 Task: Create a section Code Commandos and in the section, add a milestone Incident Management Implementation in the project AgileJump
Action: Mouse moved to (321, 347)
Screenshot: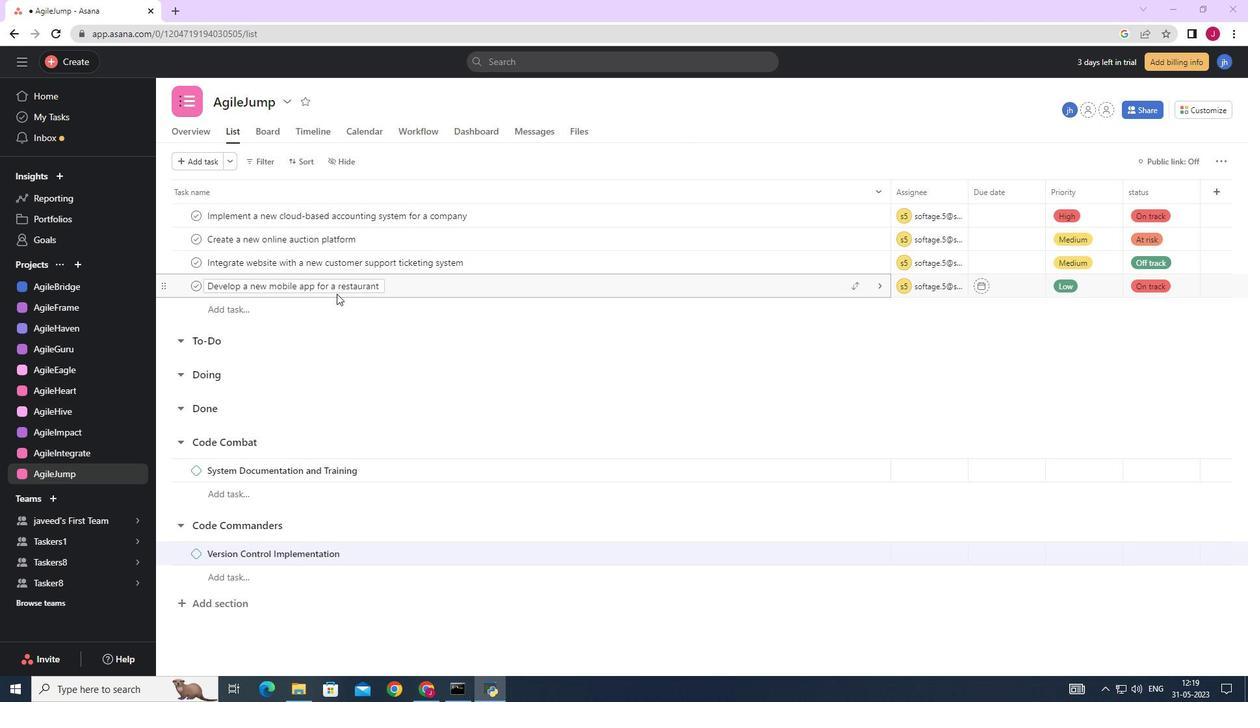 
Action: Mouse scrolled (321, 347) with delta (0, 0)
Screenshot: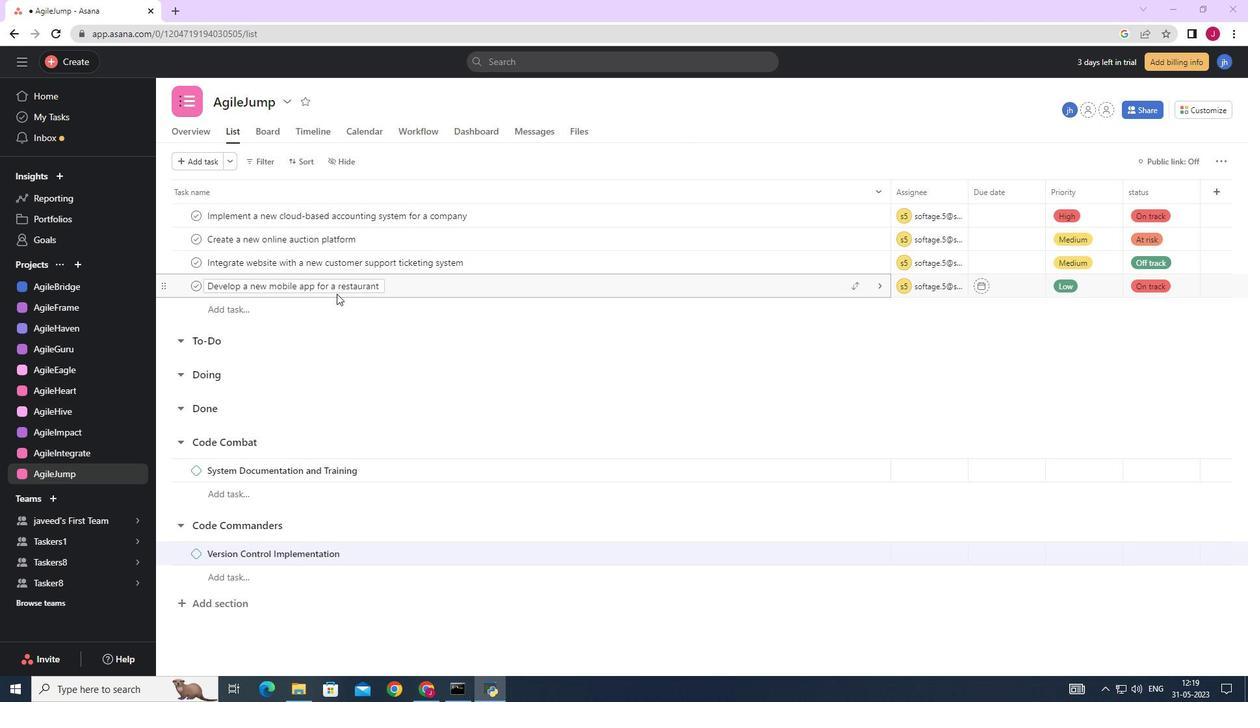 
Action: Mouse scrolled (321, 347) with delta (0, 0)
Screenshot: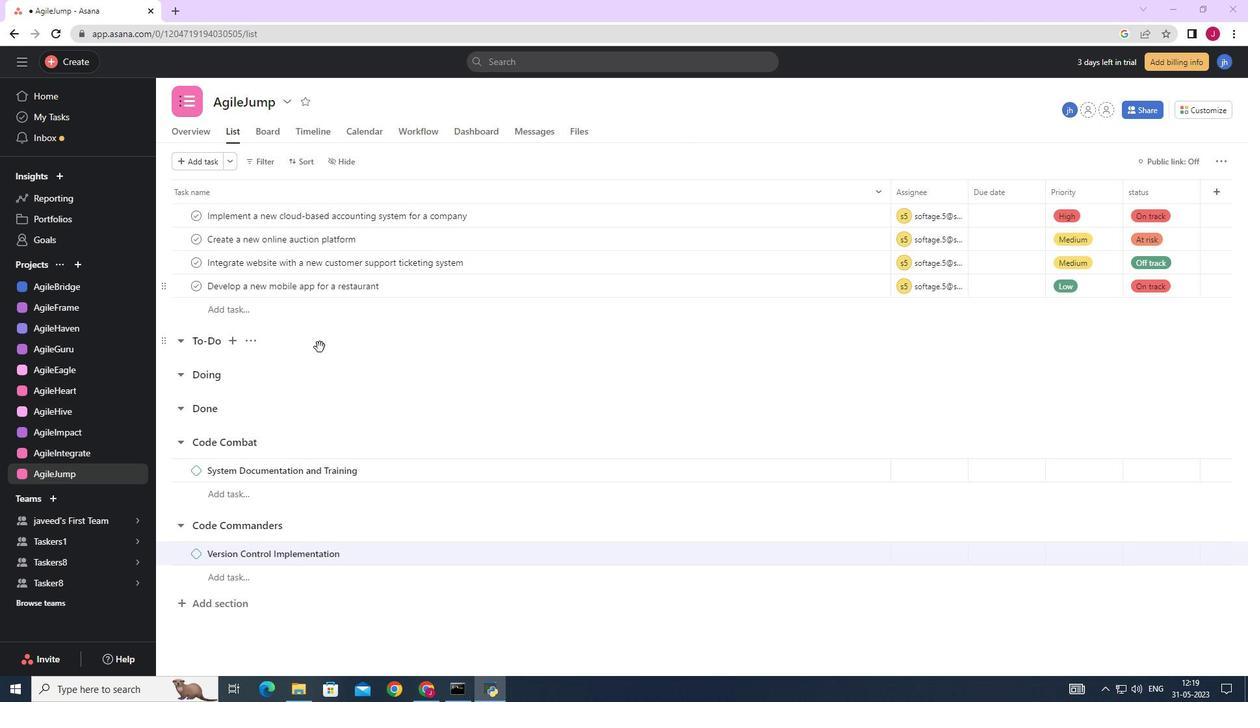 
Action: Mouse scrolled (321, 347) with delta (0, 0)
Screenshot: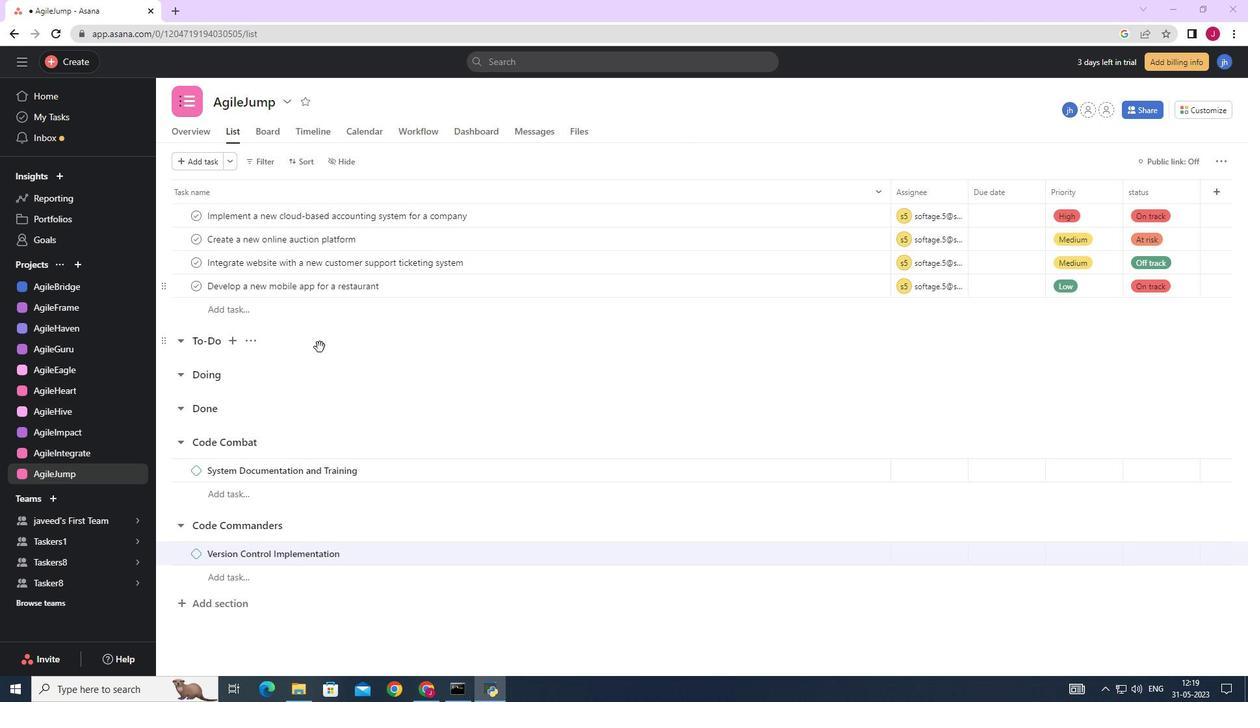 
Action: Mouse moved to (229, 604)
Screenshot: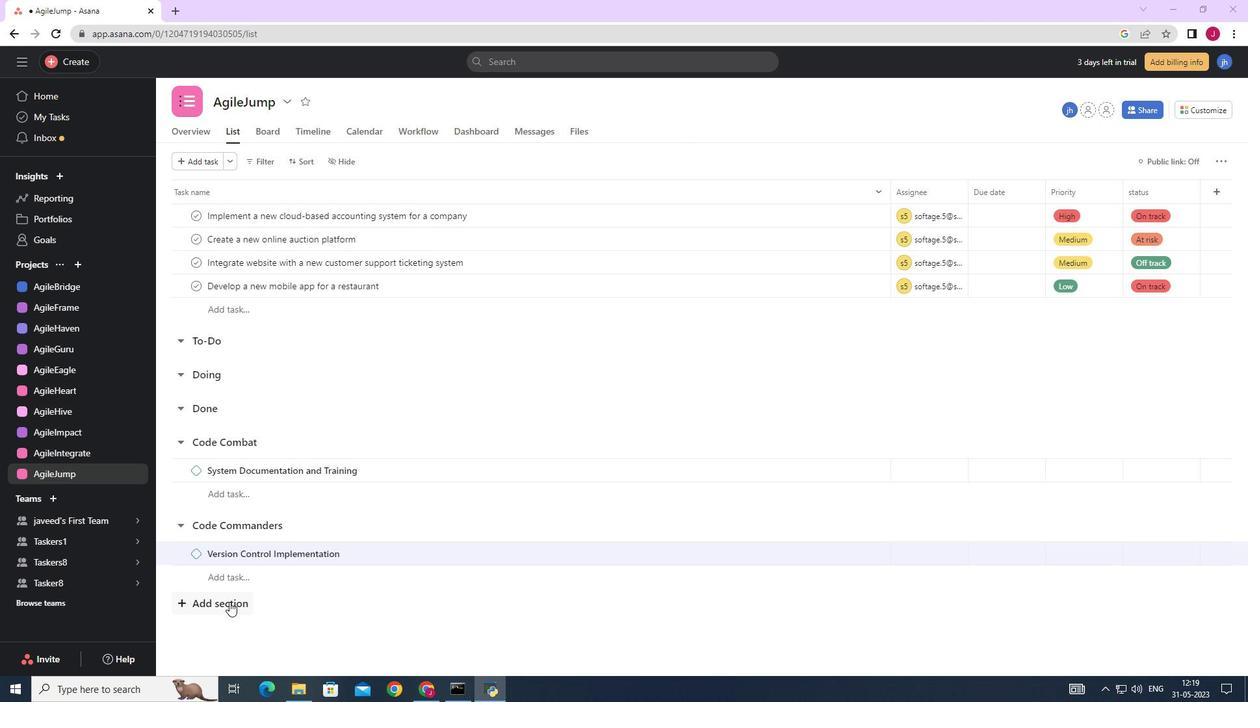 
Action: Mouse pressed left at (229, 604)
Screenshot: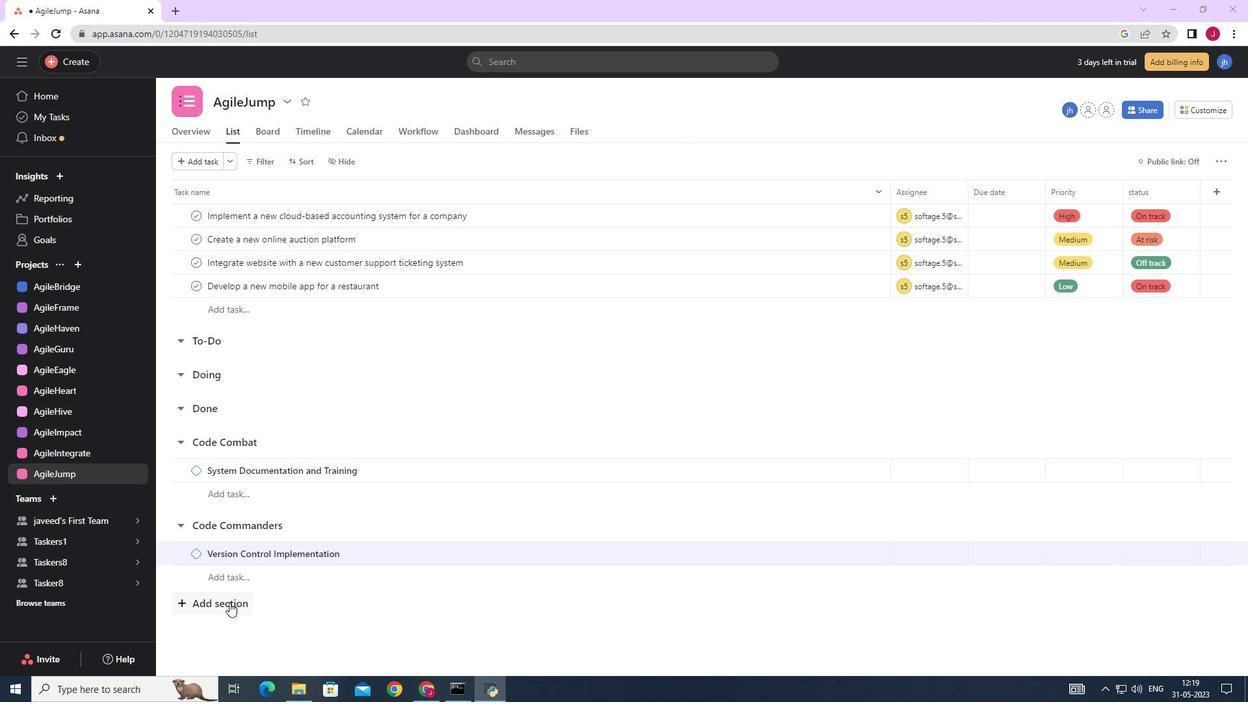 
Action: Mouse moved to (264, 569)
Screenshot: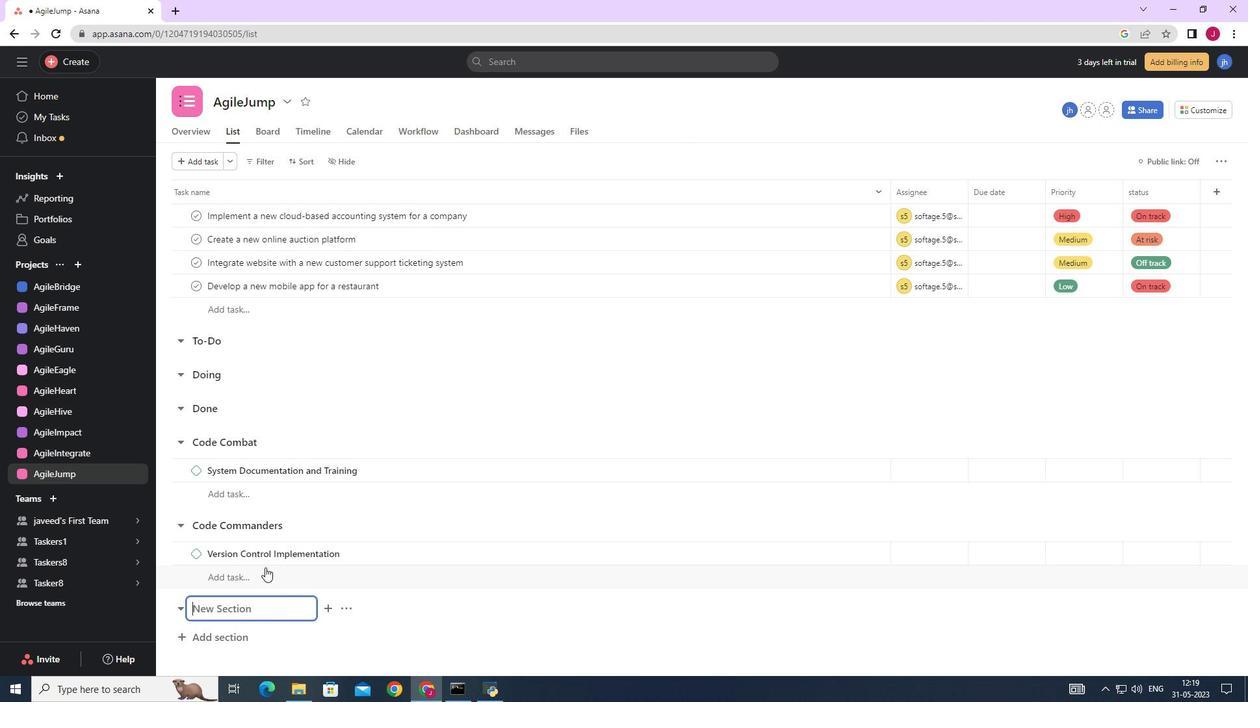 
Action: Mouse scrolled (264, 568) with delta (0, 0)
Screenshot: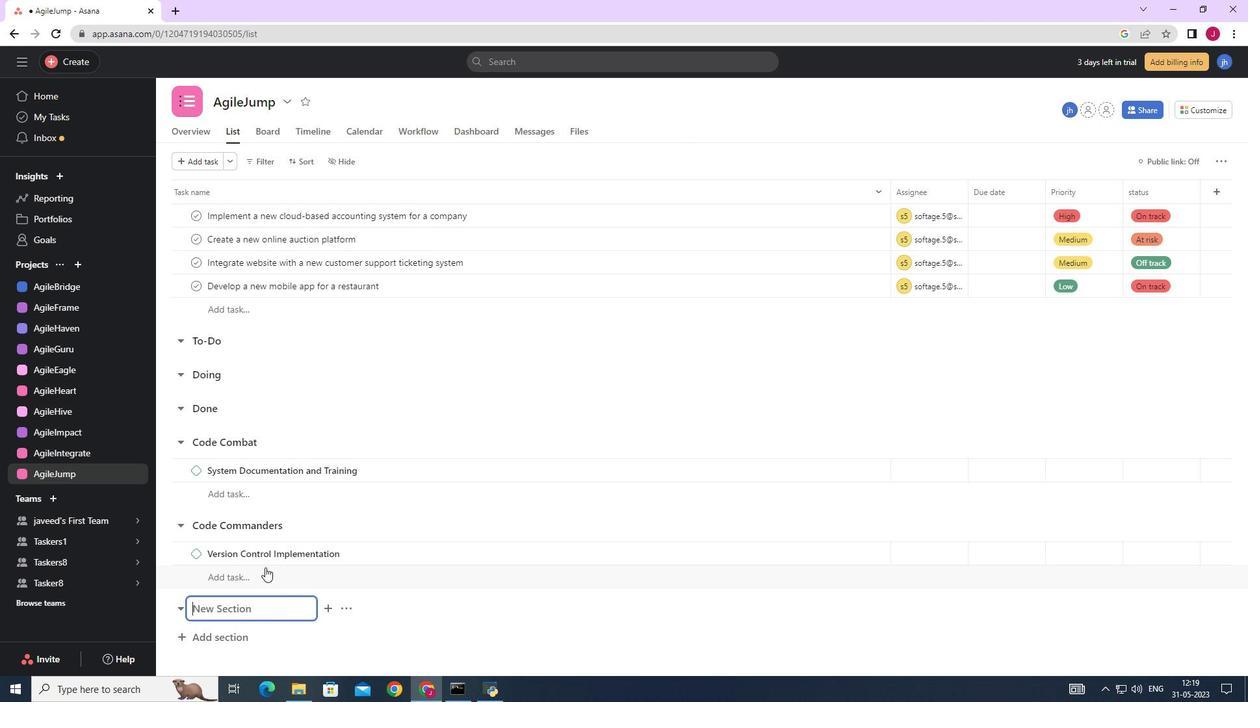 
Action: Mouse moved to (264, 571)
Screenshot: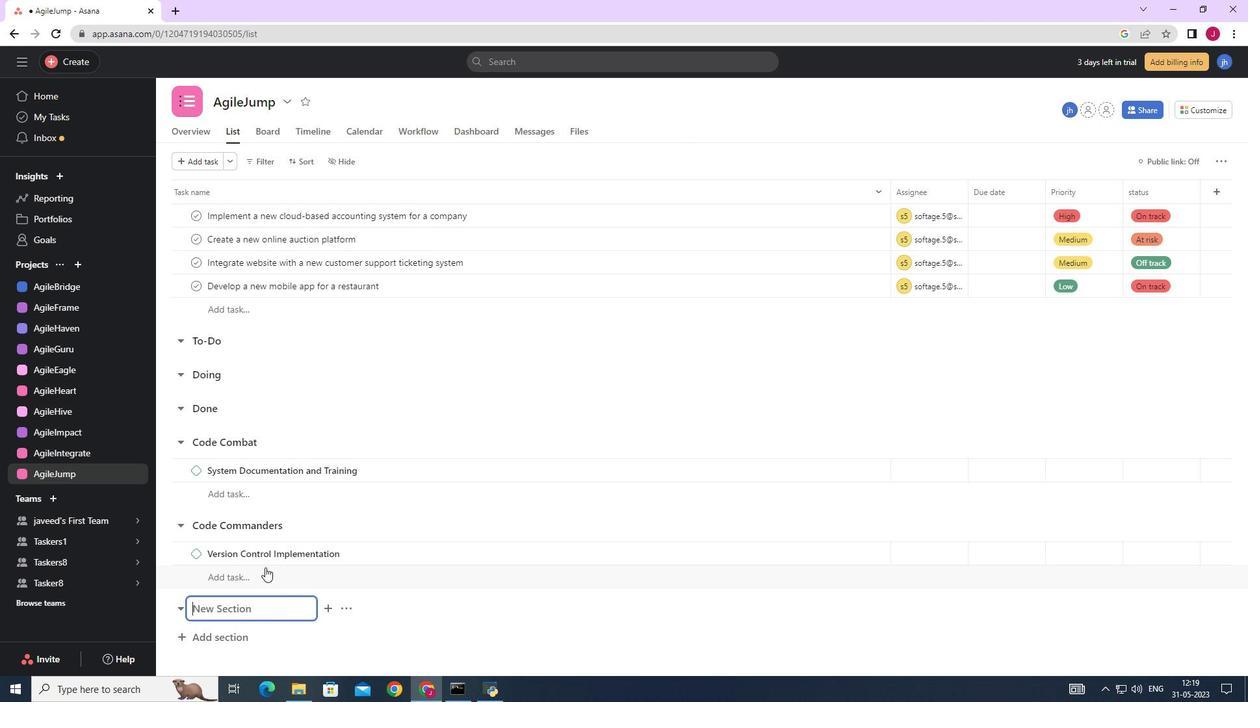 
Action: Mouse scrolled (264, 570) with delta (0, 0)
Screenshot: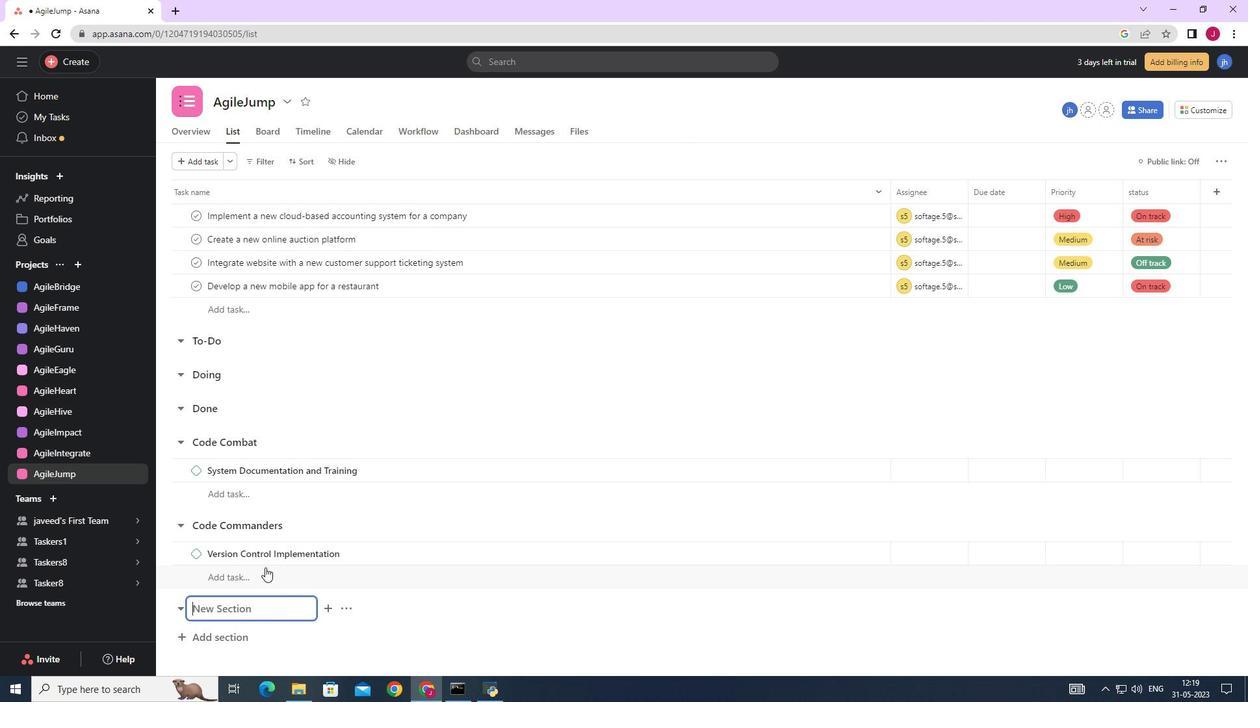 
Action: Mouse moved to (264, 571)
Screenshot: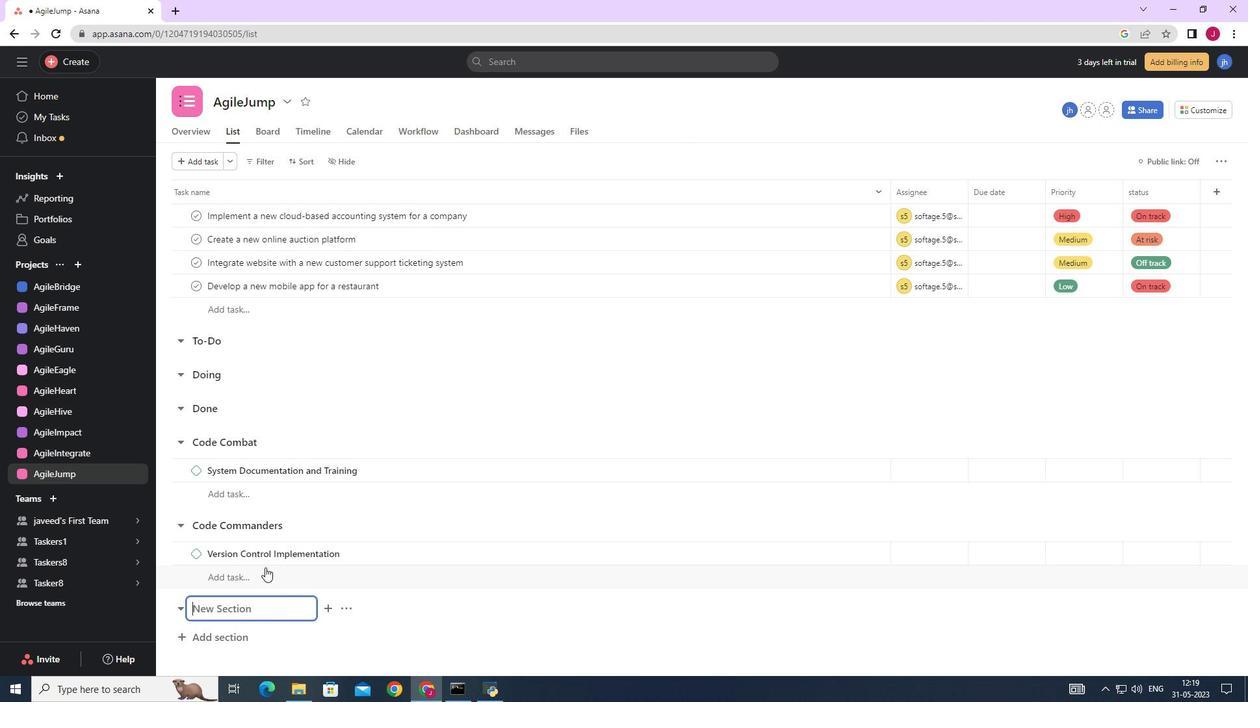 
Action: Mouse scrolled (264, 571) with delta (0, 0)
Screenshot: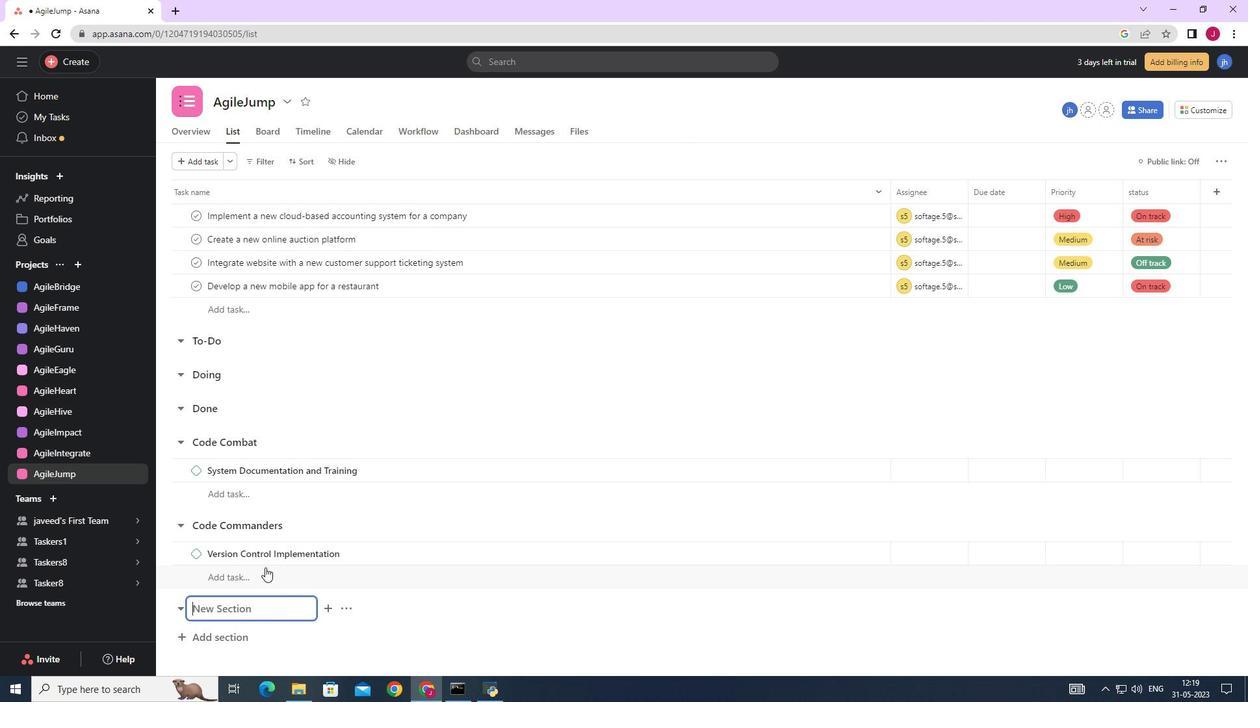 
Action: Mouse moved to (265, 572)
Screenshot: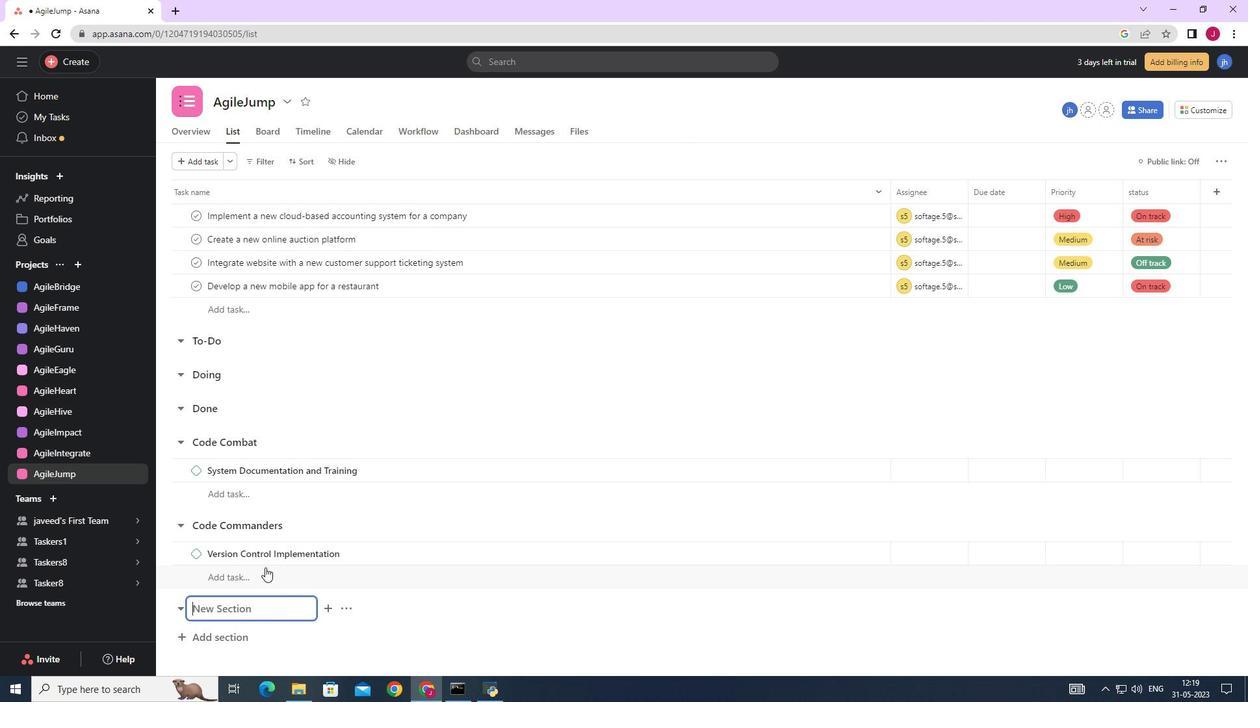 
Action: Mouse scrolled (265, 571) with delta (0, 0)
Screenshot: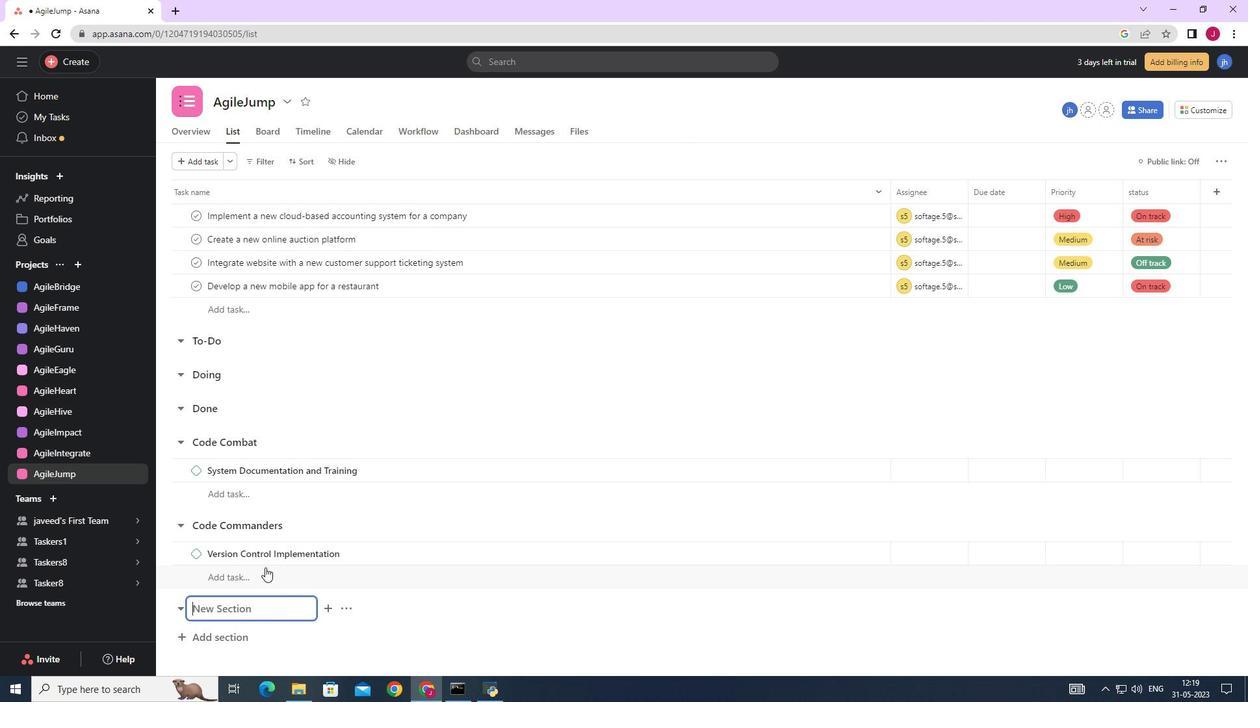 
Action: Mouse moved to (236, 605)
Screenshot: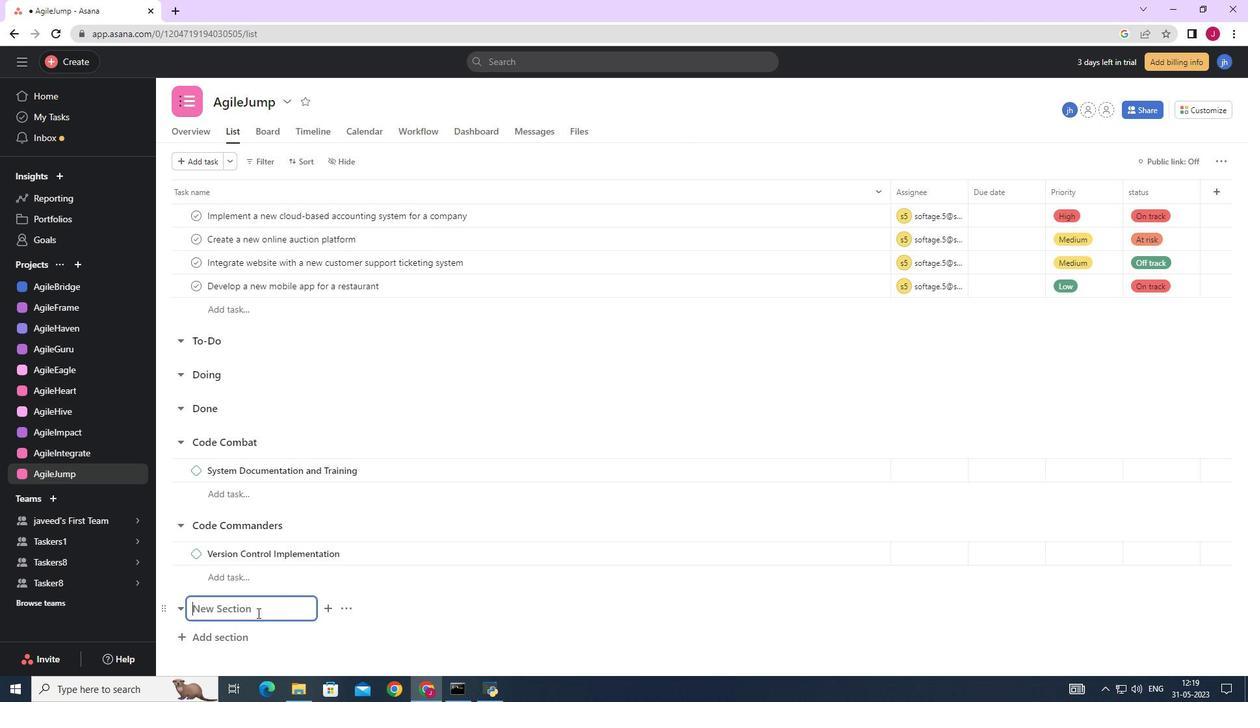 
Action: Mouse pressed left at (236, 605)
Screenshot: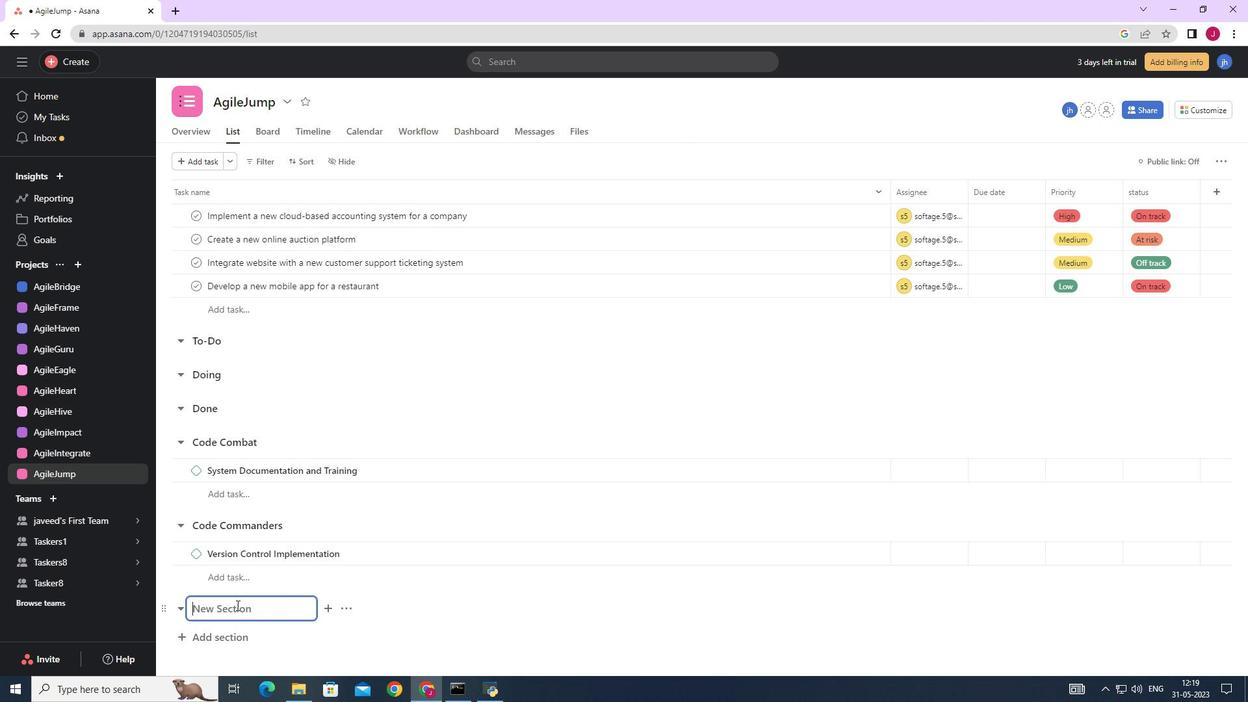 
Action: Key pressed <Key.caps_lock>C<Key.caps_lock>ode<Key.space><Key.caps_lock>C<Key.caps_lock>ommandos<Key.enter><Key.caps_lock>I<Key.caps_lock>ncident<Key.space><Key.caps_lock>M<Key.caps_lock>anagement<Key.space><Key.caps_lock>I<Key.caps_lock>mplementation<Key.space>
Screenshot: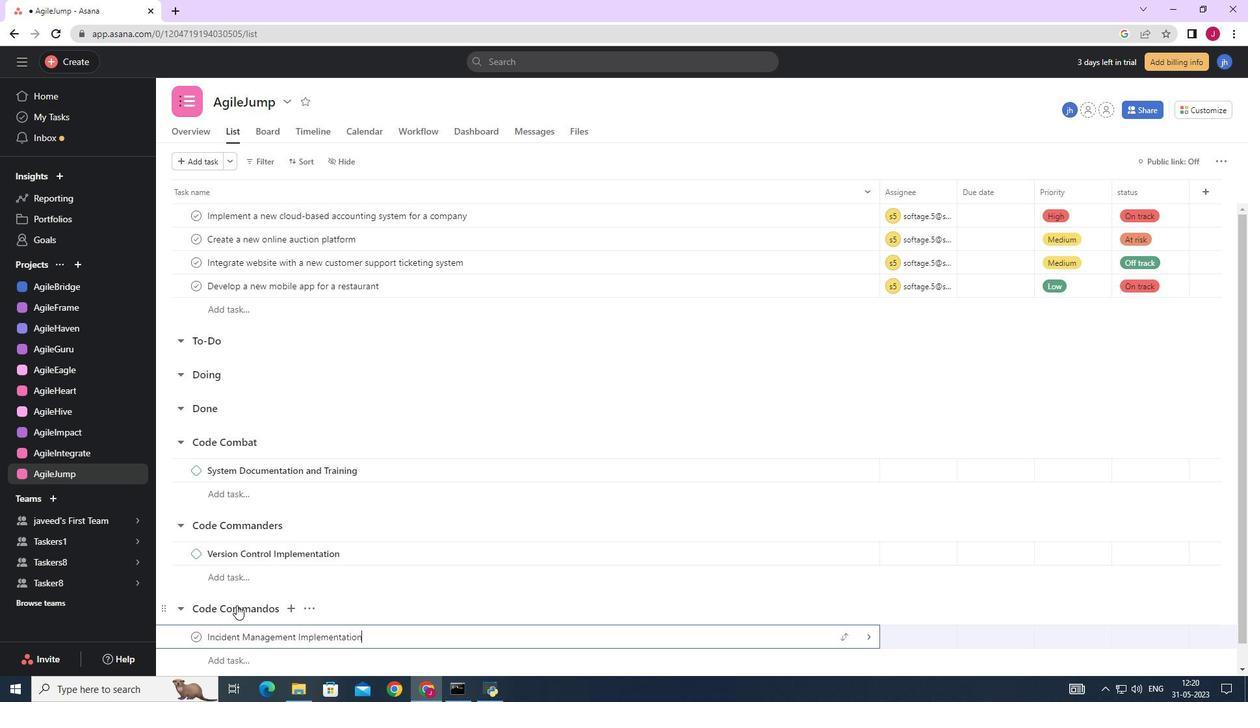 
Action: Mouse moved to (866, 639)
Screenshot: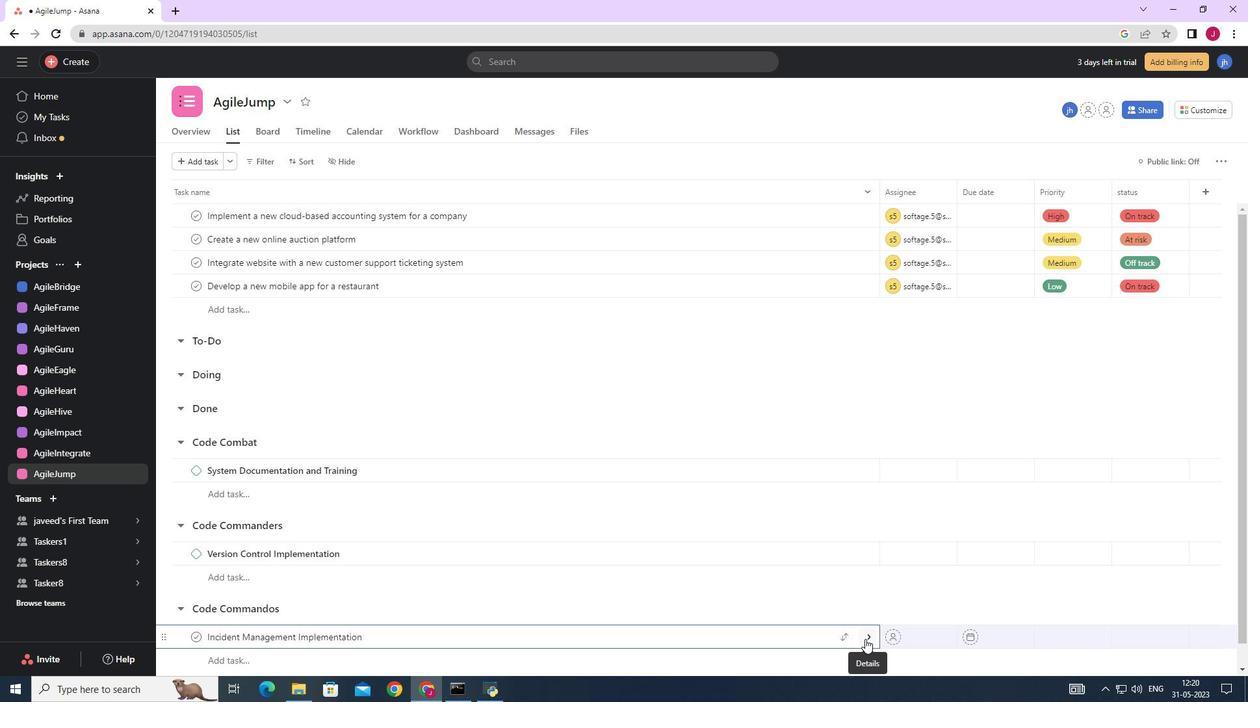 
Action: Mouse pressed left at (866, 639)
Screenshot: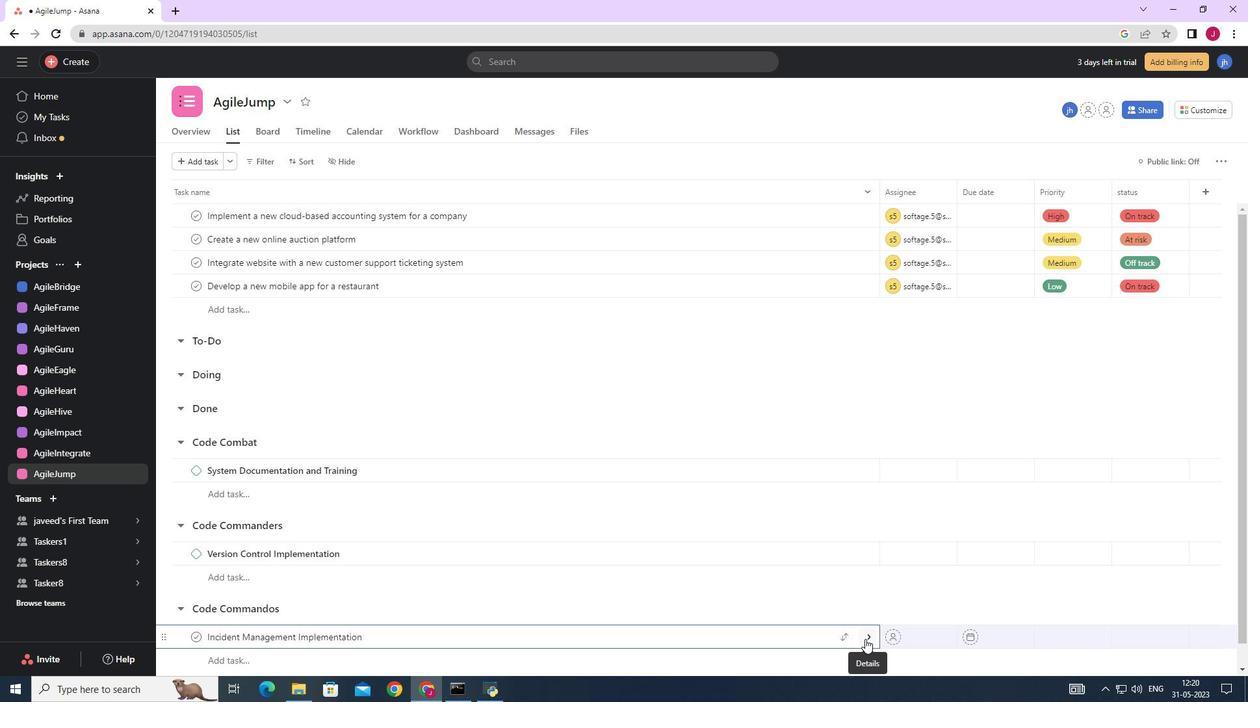 
Action: Mouse moved to (1197, 159)
Screenshot: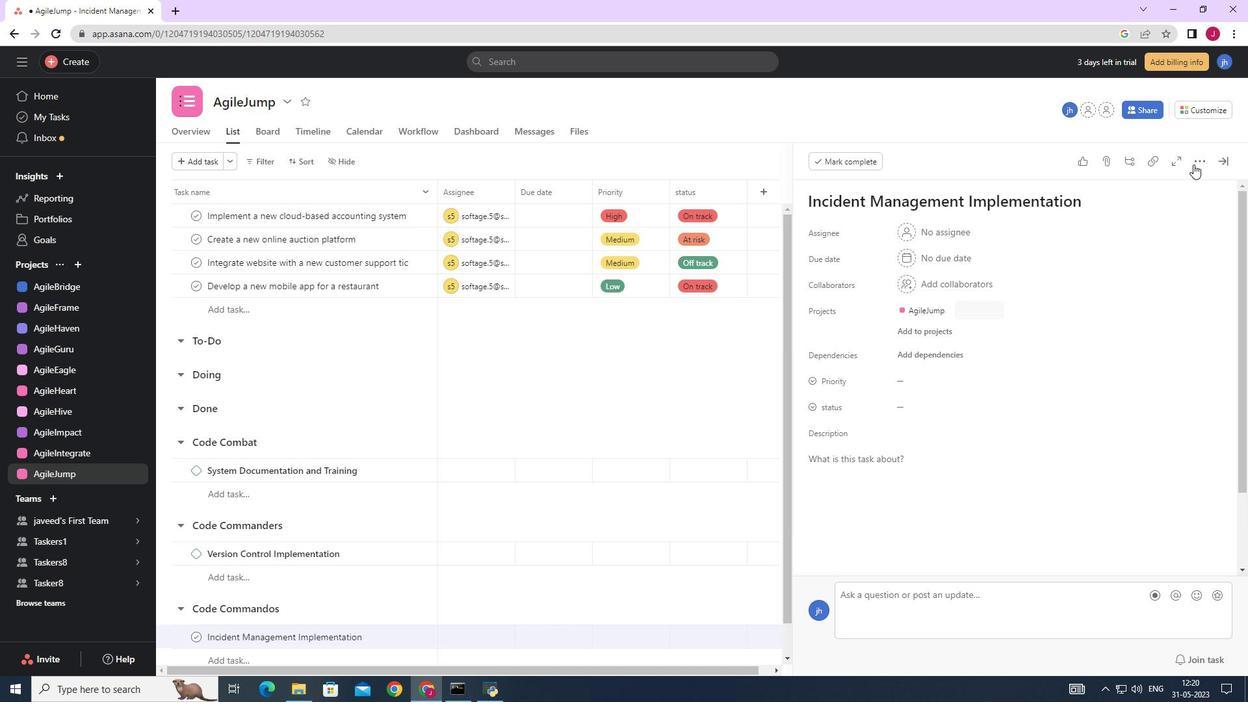 
Action: Mouse pressed left at (1197, 159)
Screenshot: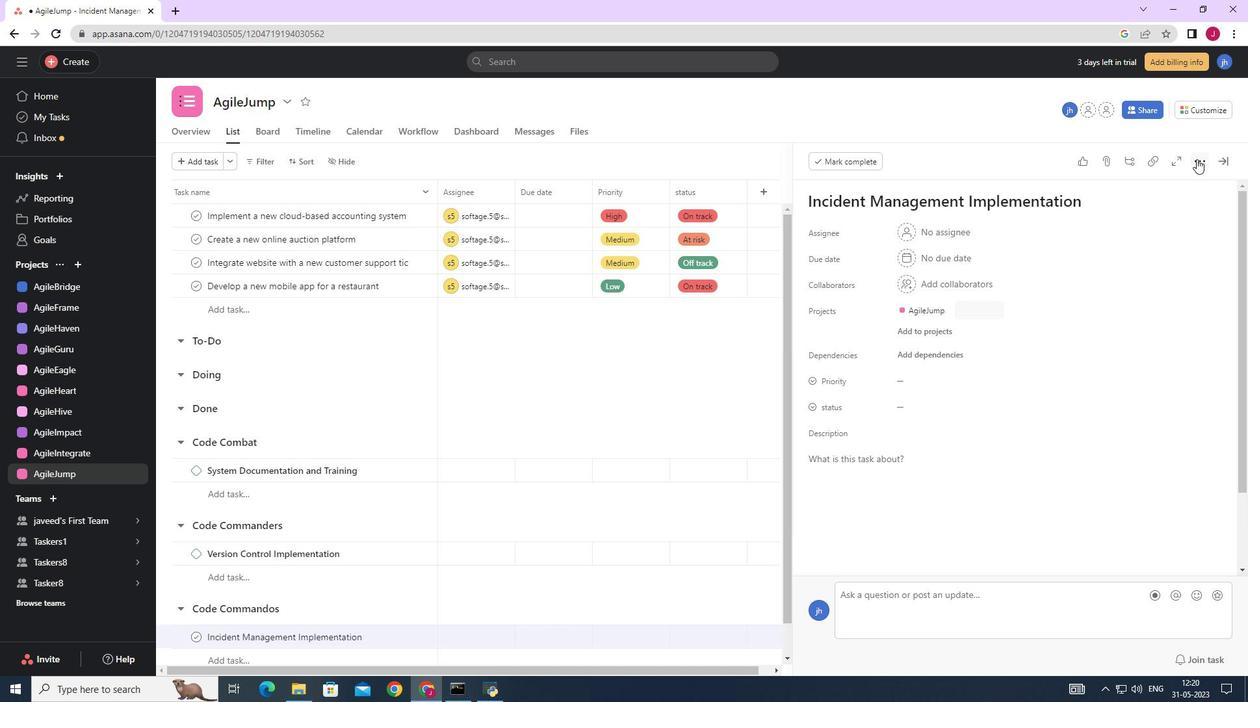 
Action: Mouse moved to (1104, 204)
Screenshot: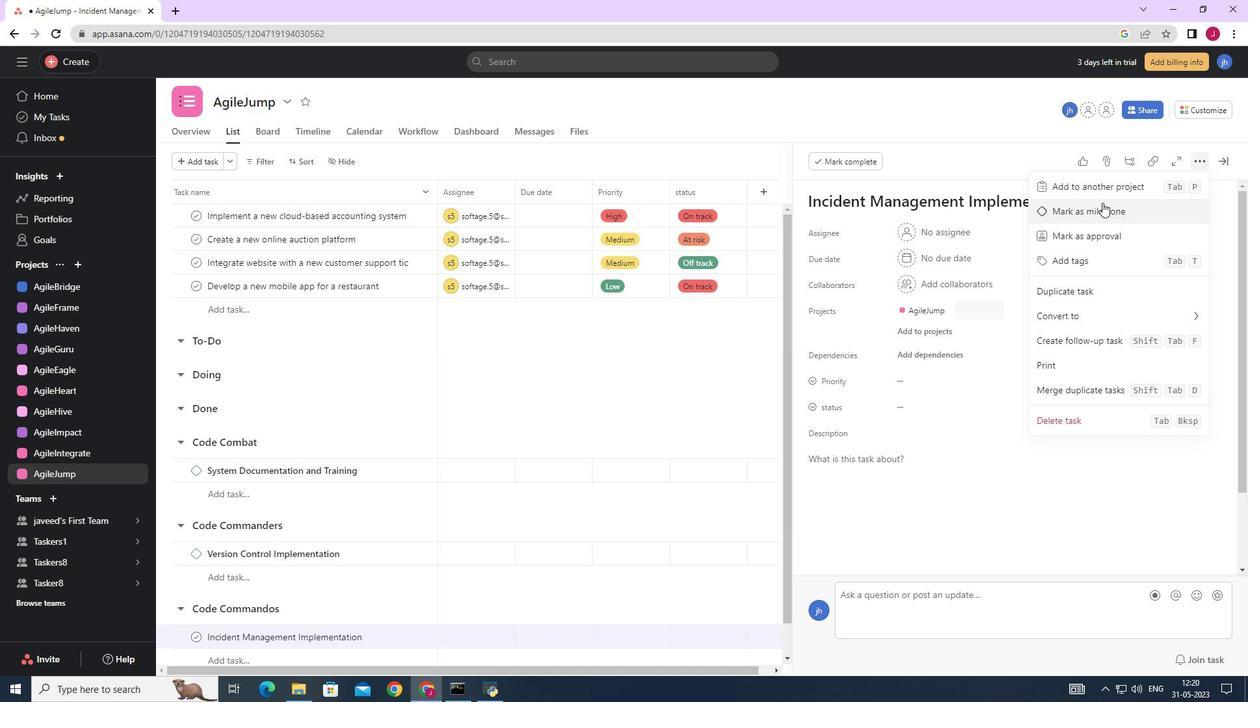 
Action: Mouse pressed left at (1104, 204)
Screenshot: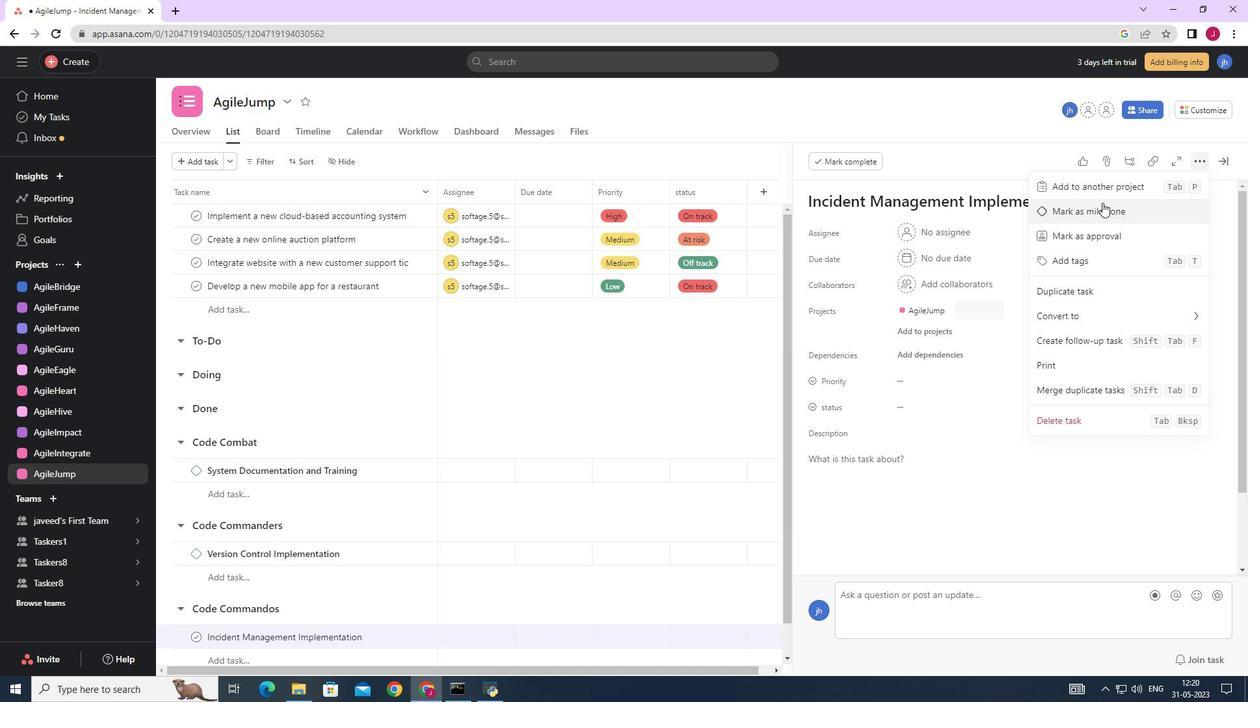 
Action: Mouse moved to (1223, 161)
Screenshot: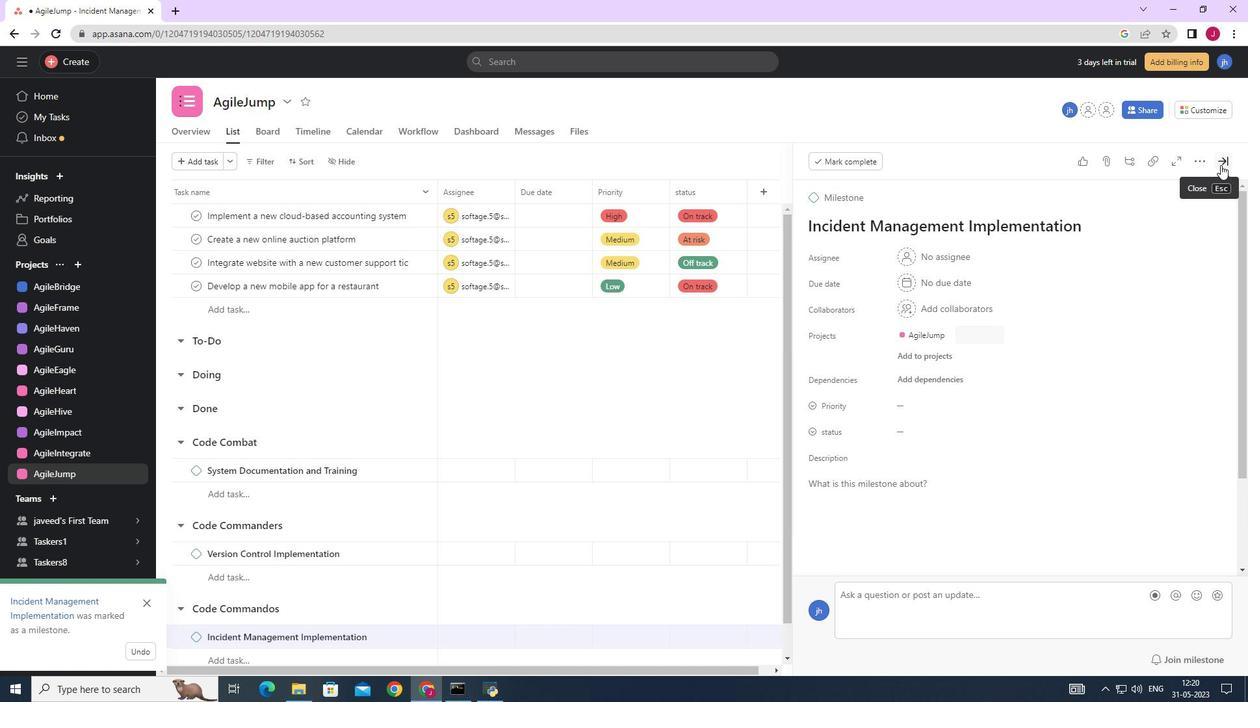 
Action: Mouse pressed left at (1223, 161)
Screenshot: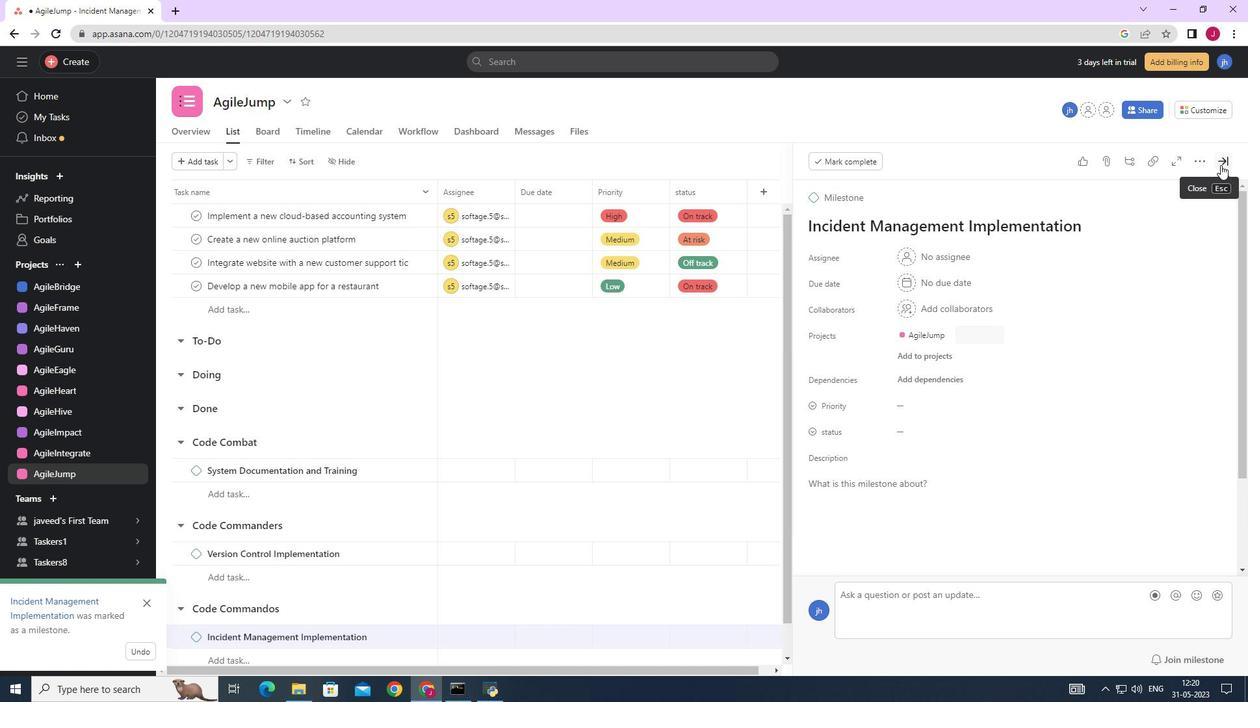 
Action: Mouse moved to (901, 334)
Screenshot: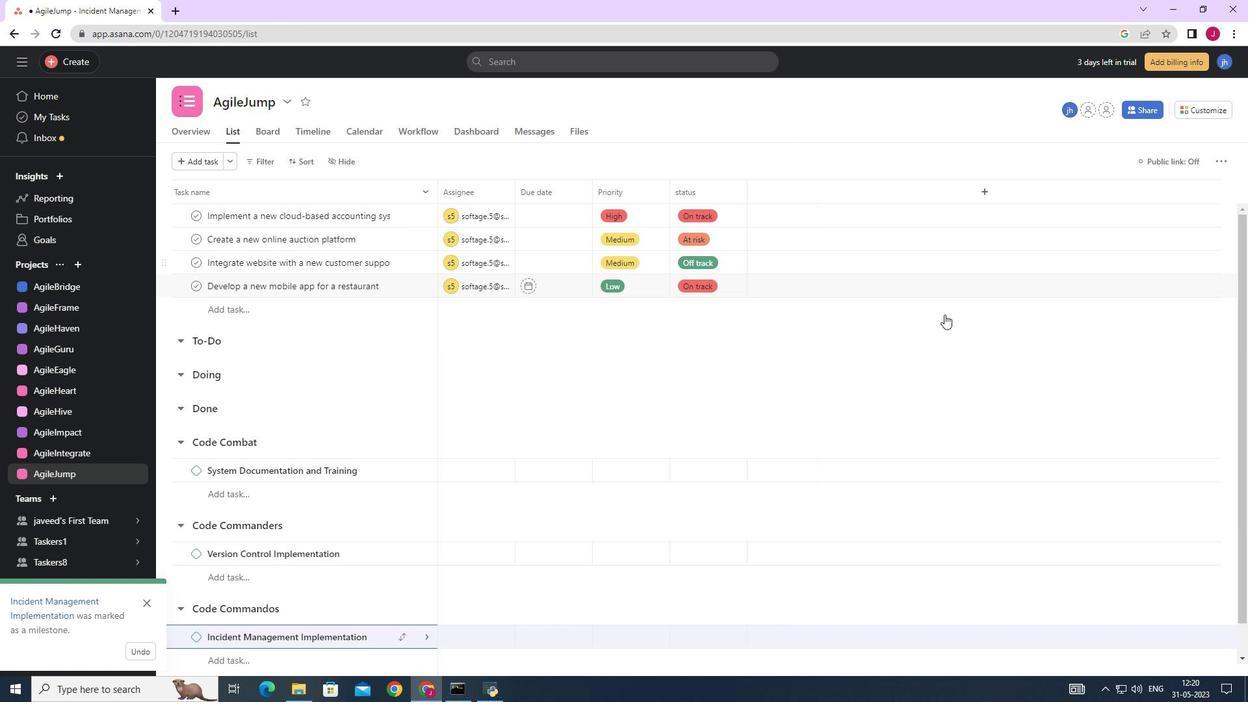 
